 Task: Move the task Improve app security and data encryption to the section To-Do in the project TrendForge and sort the tasks in the project by Assignee in Ascending order.
Action: Mouse moved to (72, 467)
Screenshot: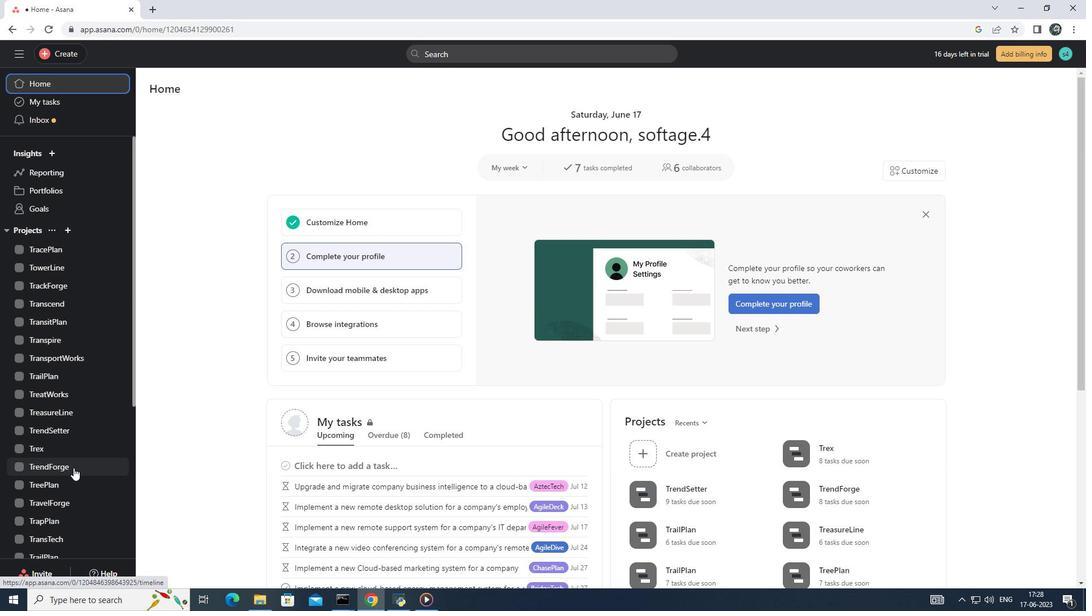 
Action: Mouse pressed left at (72, 467)
Screenshot: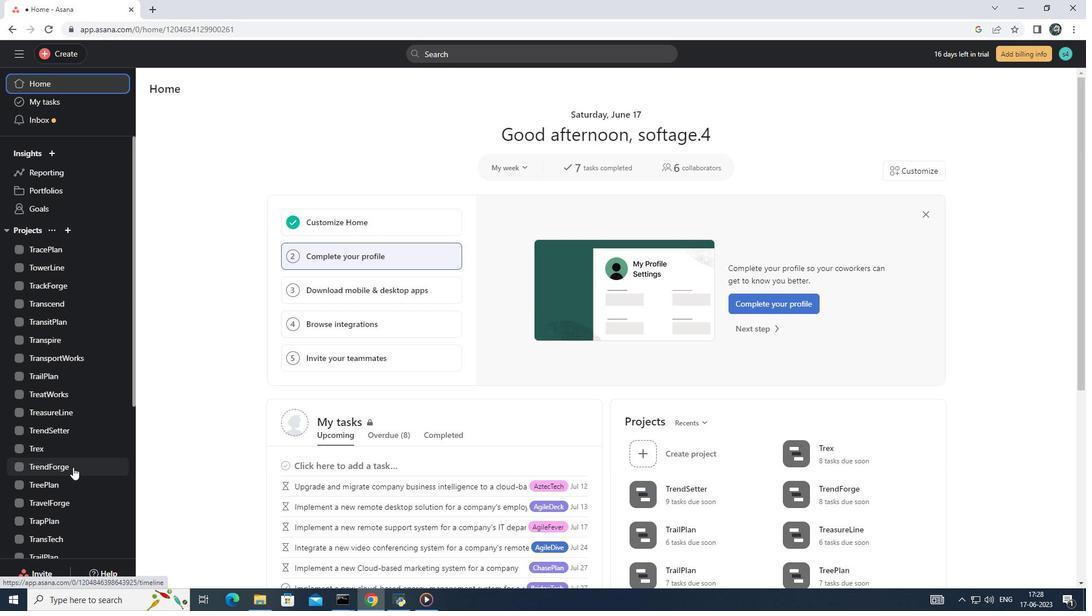 
Action: Mouse moved to (204, 112)
Screenshot: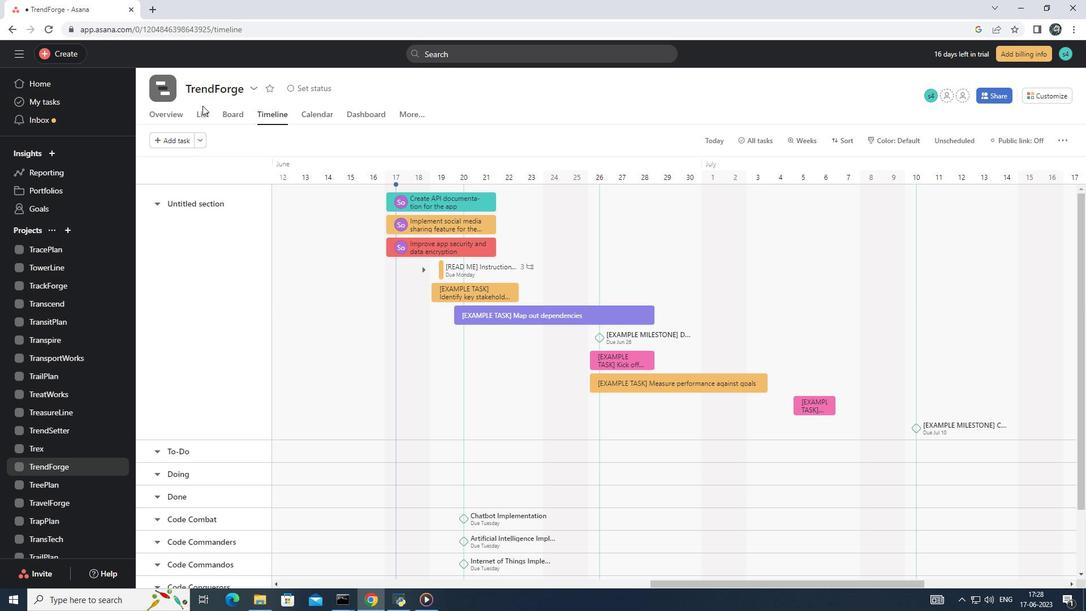 
Action: Mouse pressed left at (204, 112)
Screenshot: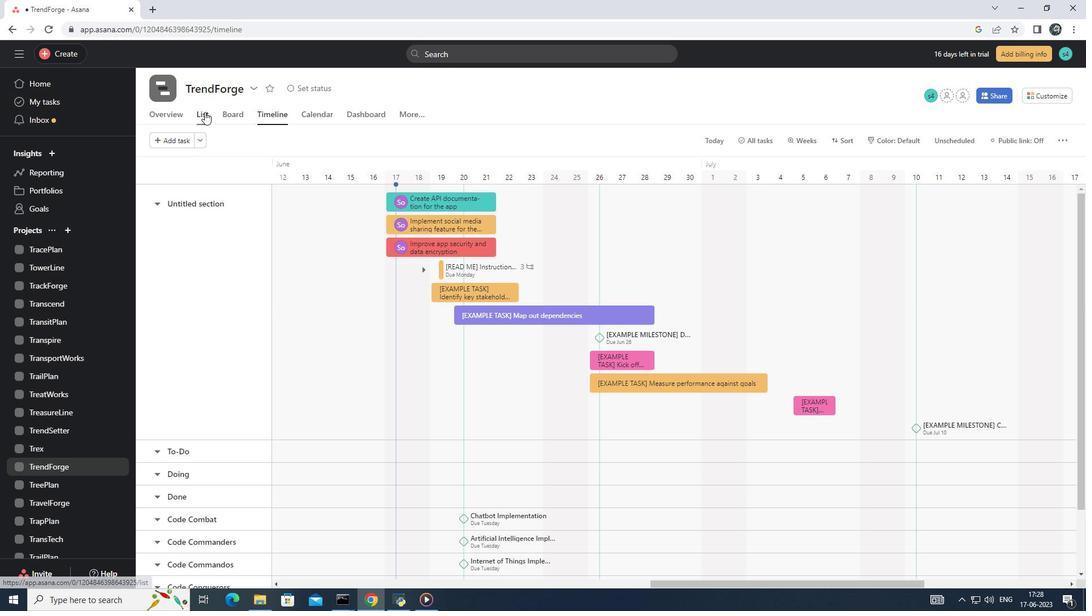 
Action: Mouse moved to (465, 259)
Screenshot: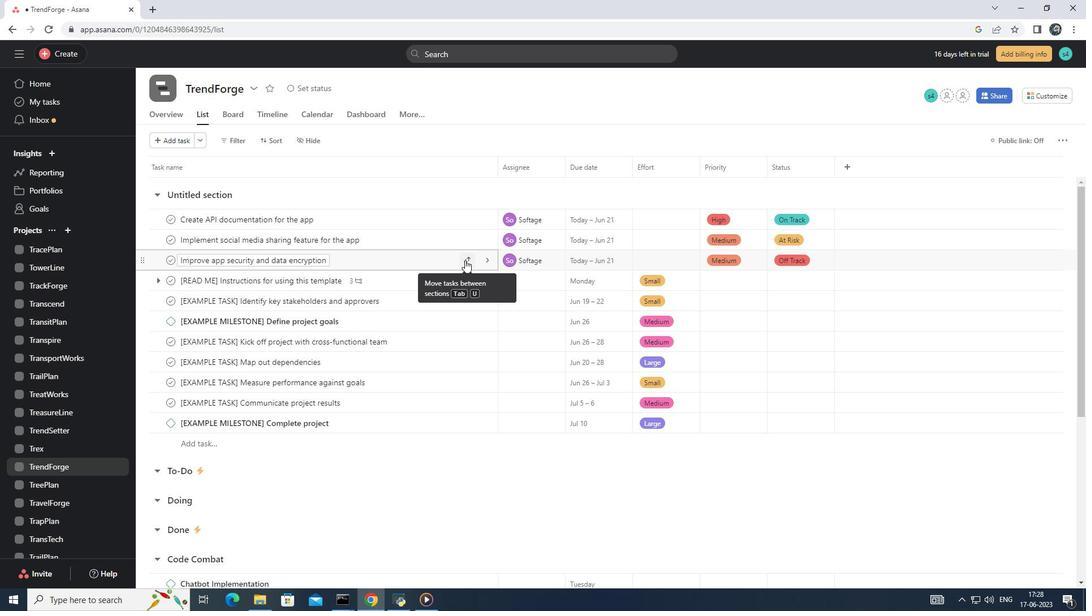 
Action: Mouse pressed left at (465, 259)
Screenshot: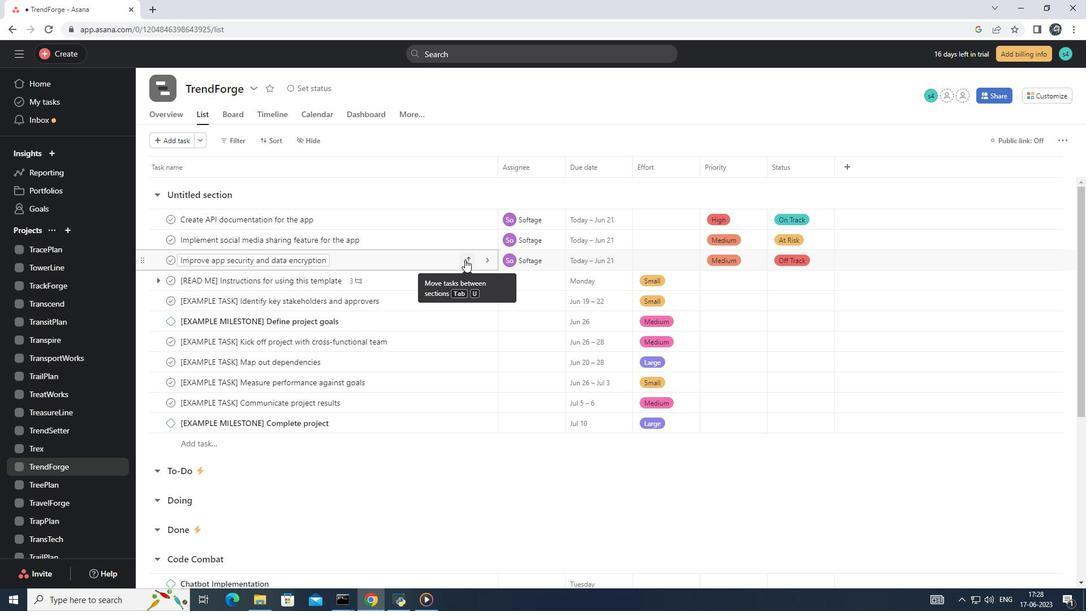 
Action: Mouse moved to (430, 320)
Screenshot: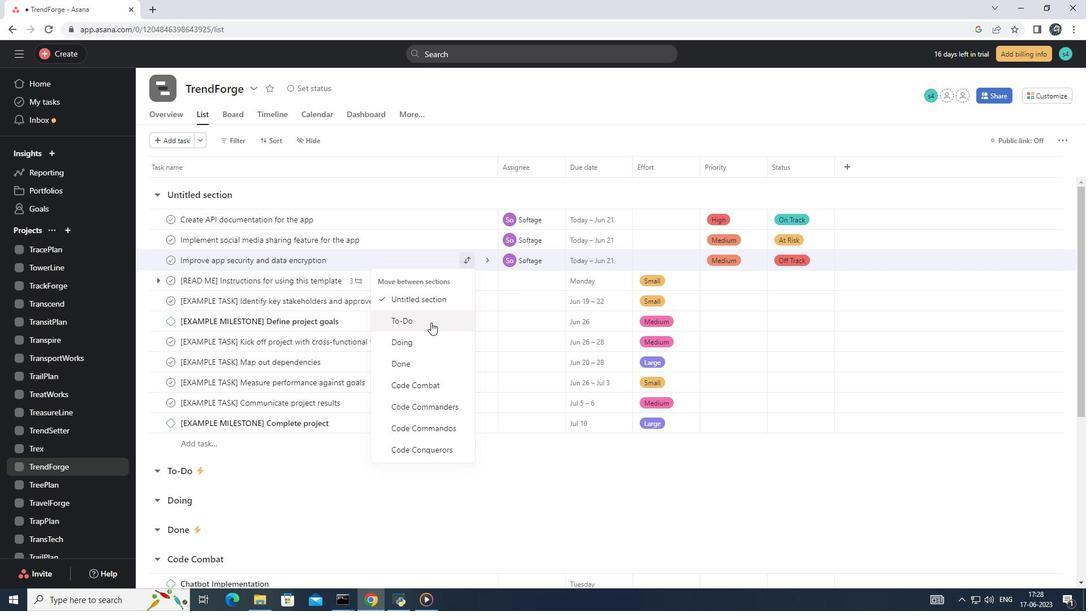
Action: Mouse pressed left at (430, 320)
Screenshot: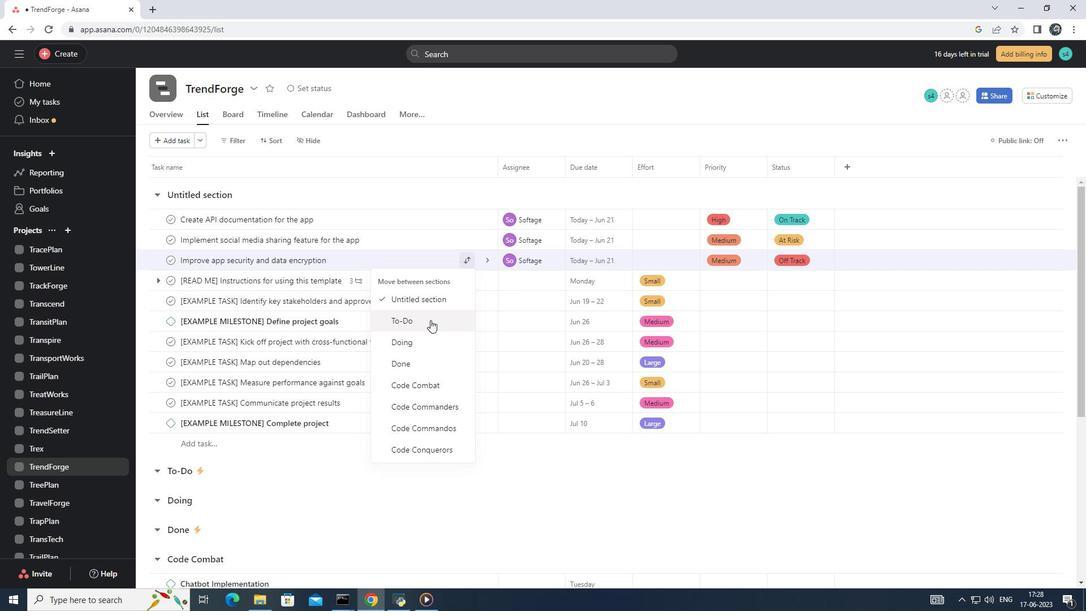 
Action: Mouse moved to (273, 140)
Screenshot: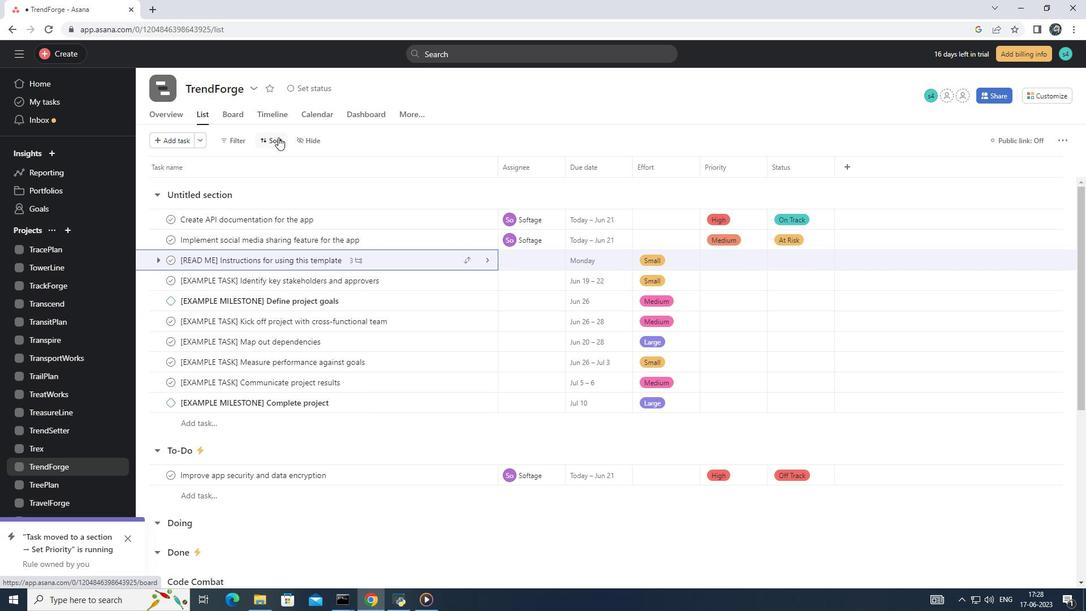 
Action: Mouse pressed left at (273, 140)
Screenshot: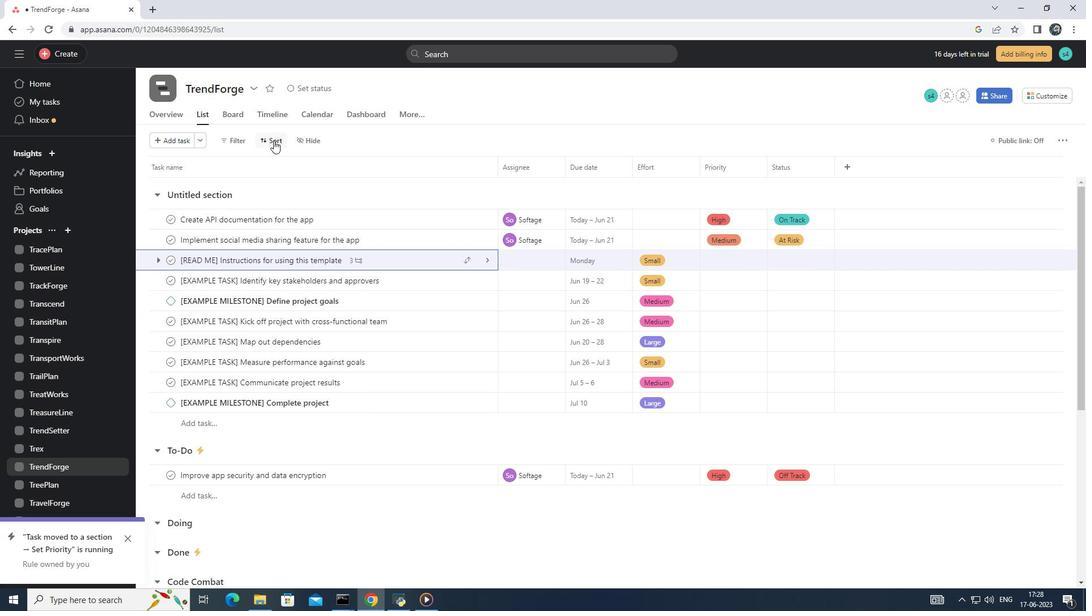 
Action: Mouse moved to (313, 234)
Screenshot: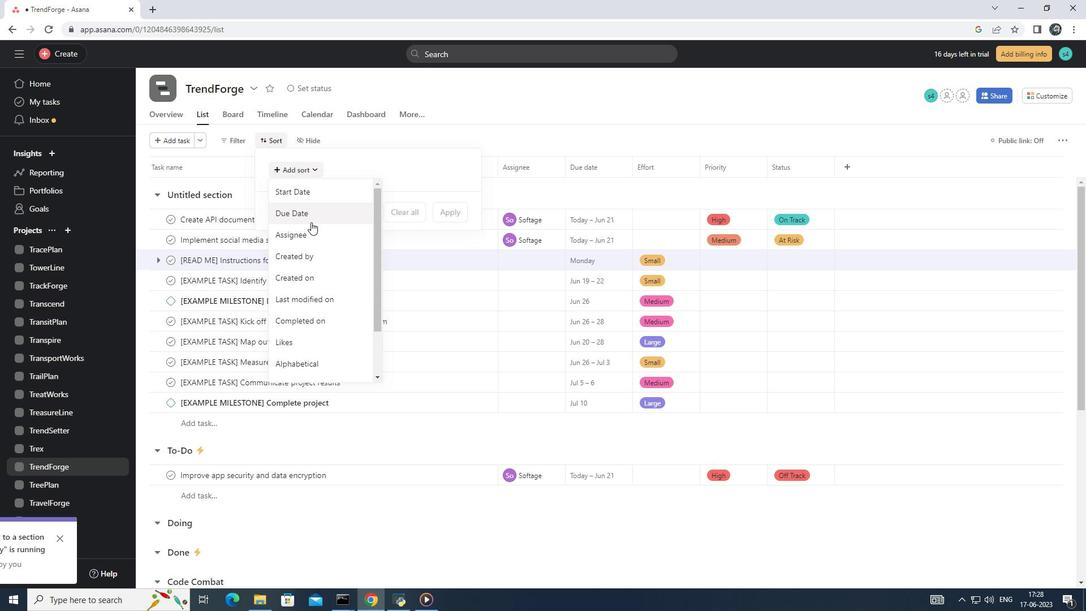 
Action: Mouse pressed left at (313, 234)
Screenshot: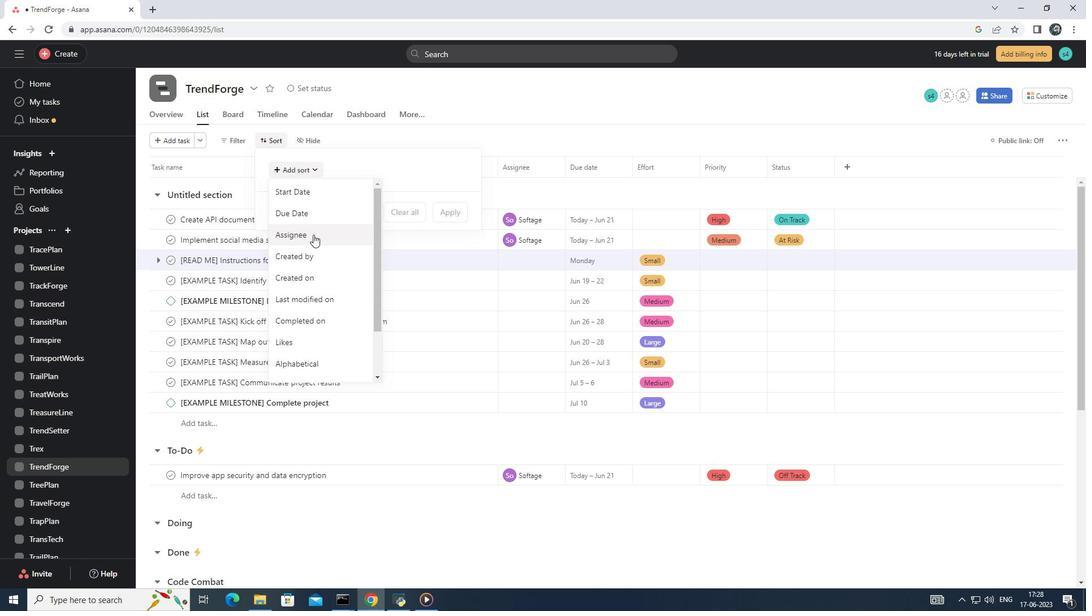 
Action: Mouse moved to (353, 184)
Screenshot: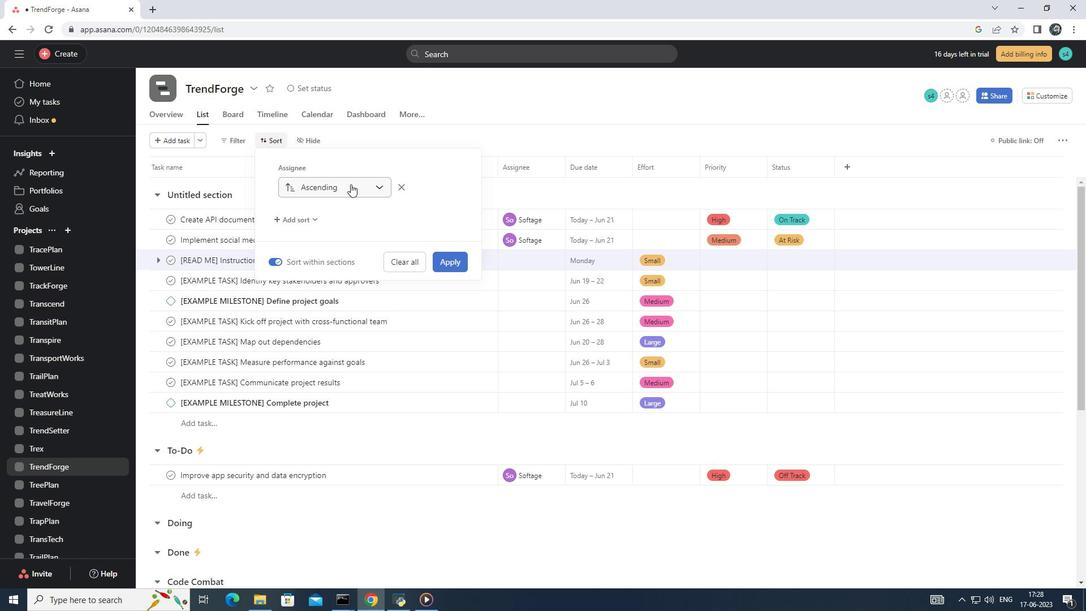 
Action: Mouse pressed left at (353, 184)
Screenshot: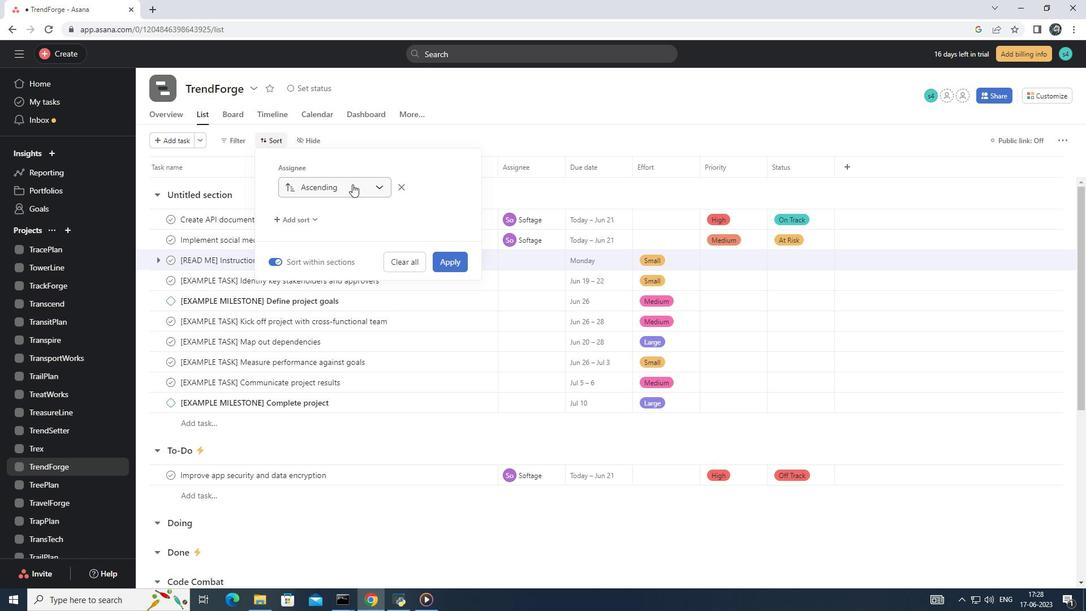 
Action: Mouse moved to (351, 203)
Screenshot: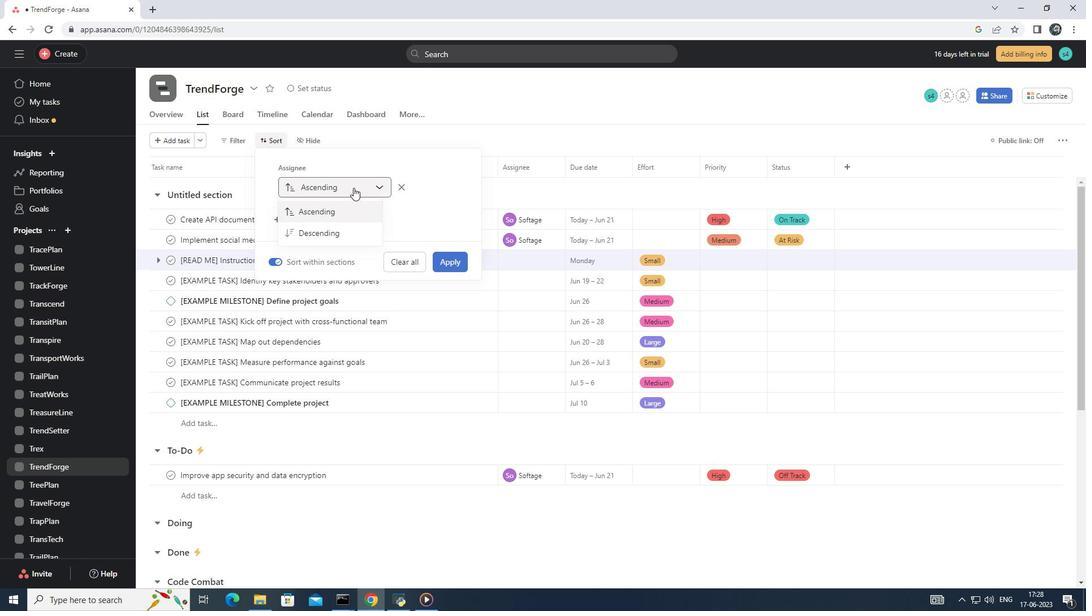 
Action: Mouse pressed left at (351, 203)
Screenshot: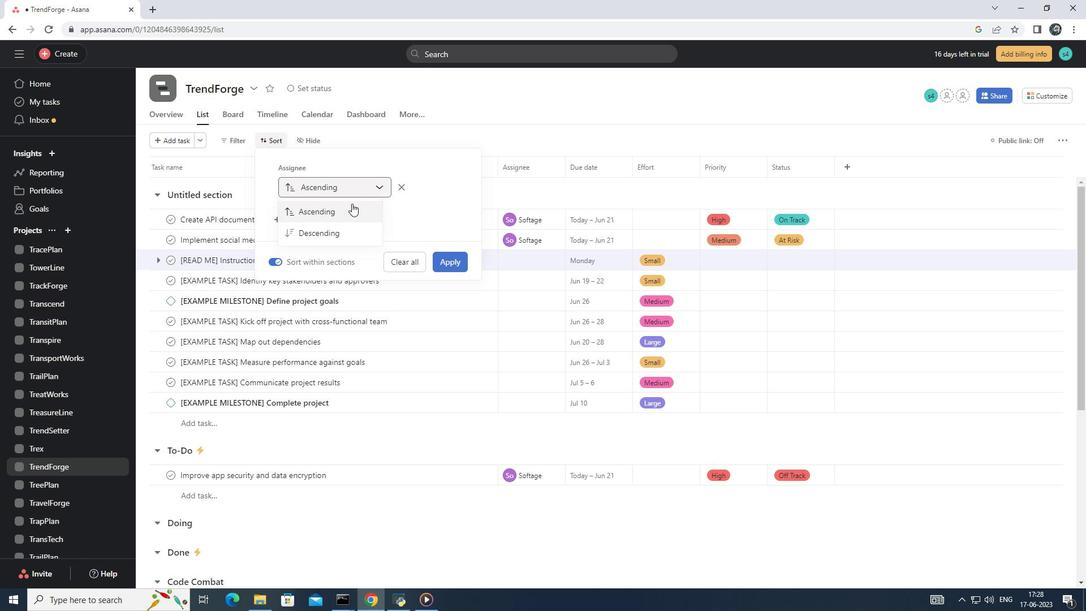 
Action: Mouse moved to (450, 263)
Screenshot: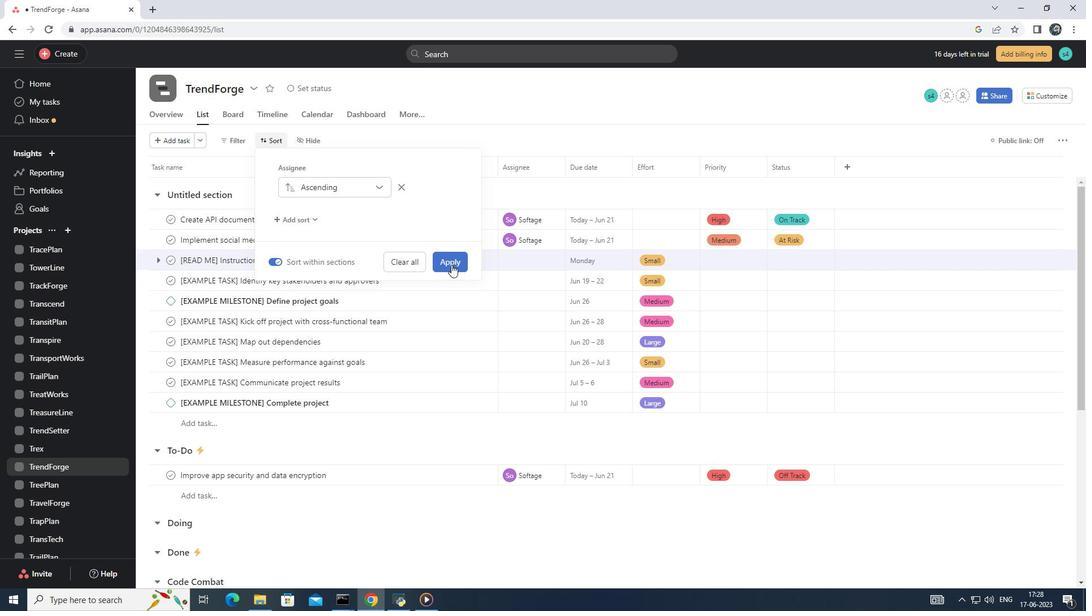 
Action: Mouse pressed left at (450, 263)
Screenshot: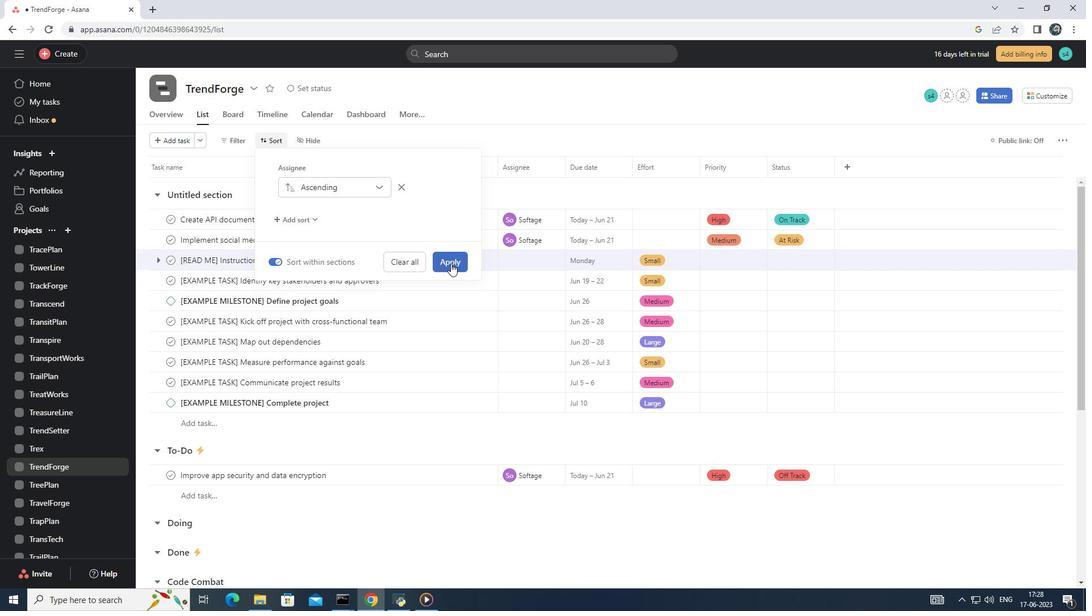 
Action: Mouse moved to (444, 267)
Screenshot: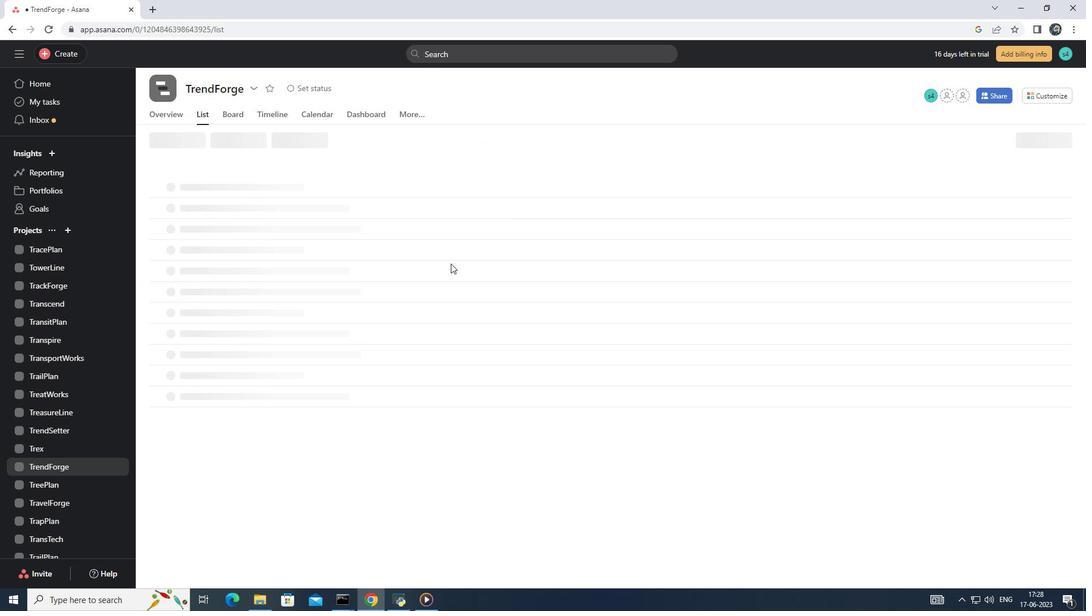 
